 Task: Learn more about a recruiter lite.
Action: Mouse moved to (670, 90)
Screenshot: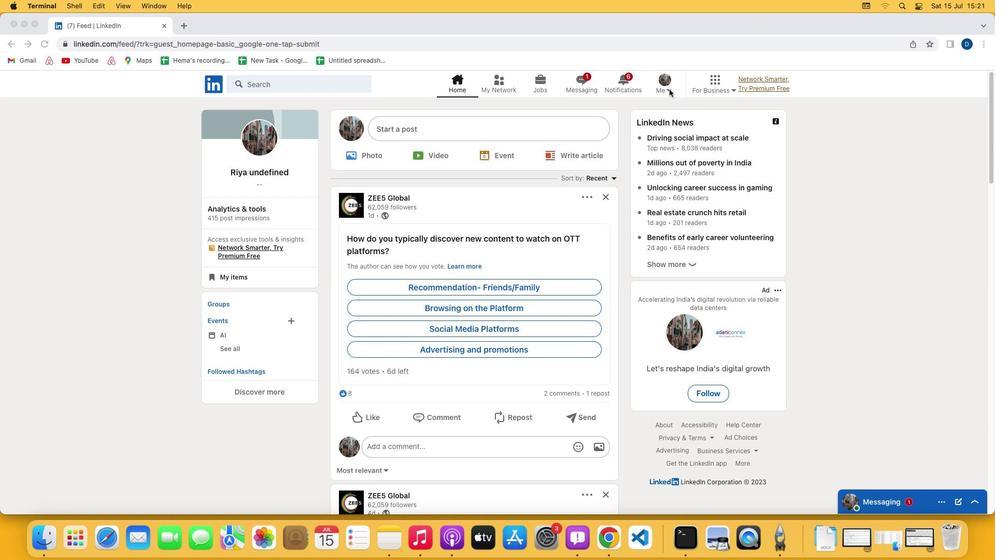 
Action: Mouse pressed left at (670, 90)
Screenshot: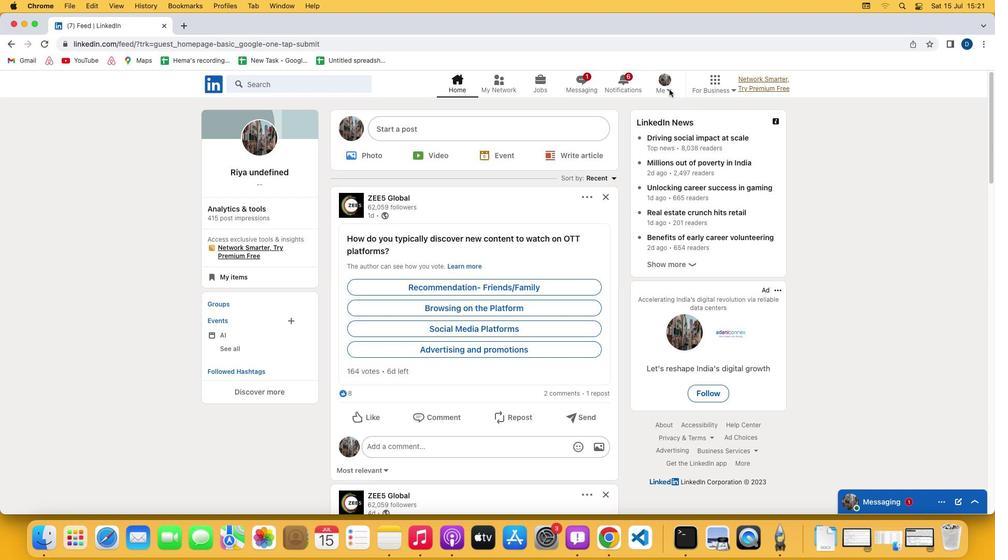 
Action: Mouse pressed left at (670, 90)
Screenshot: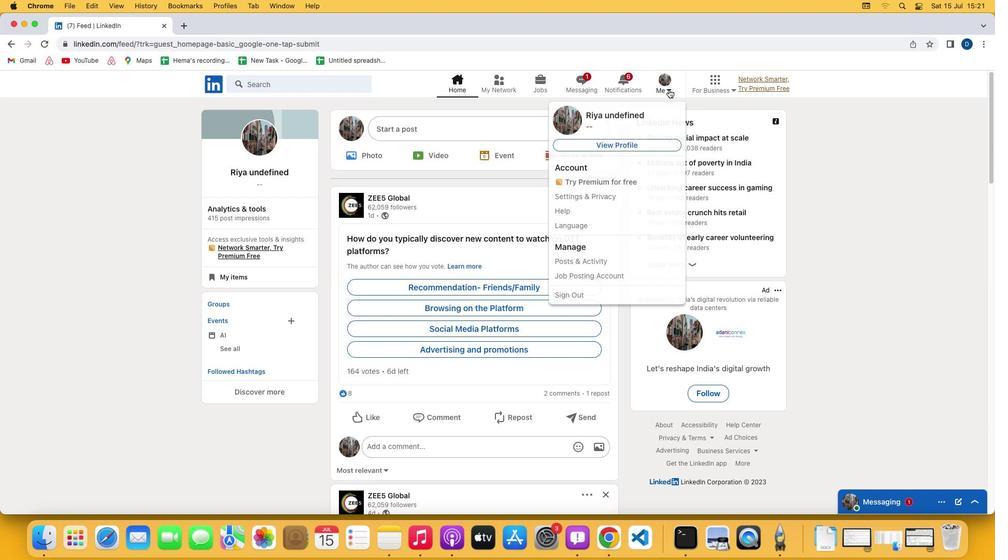 
Action: Mouse moved to (571, 198)
Screenshot: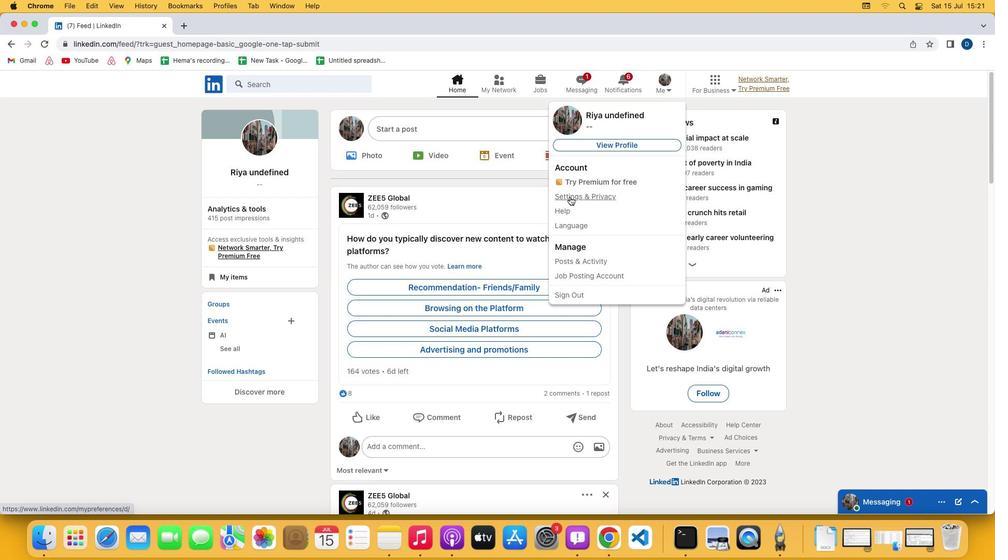 
Action: Mouse pressed left at (571, 198)
Screenshot: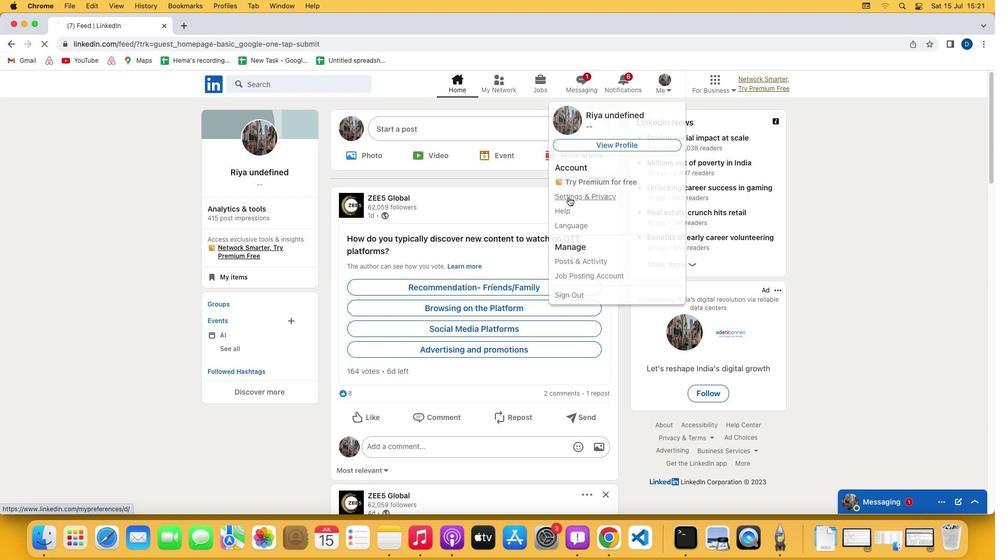 
Action: Mouse moved to (498, 338)
Screenshot: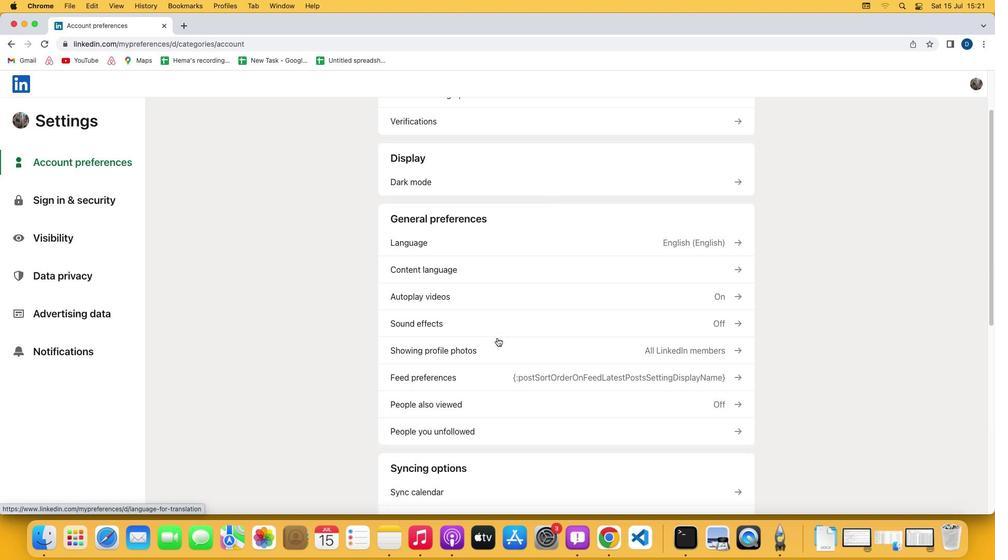 
Action: Mouse scrolled (498, 338) with delta (1, 0)
Screenshot: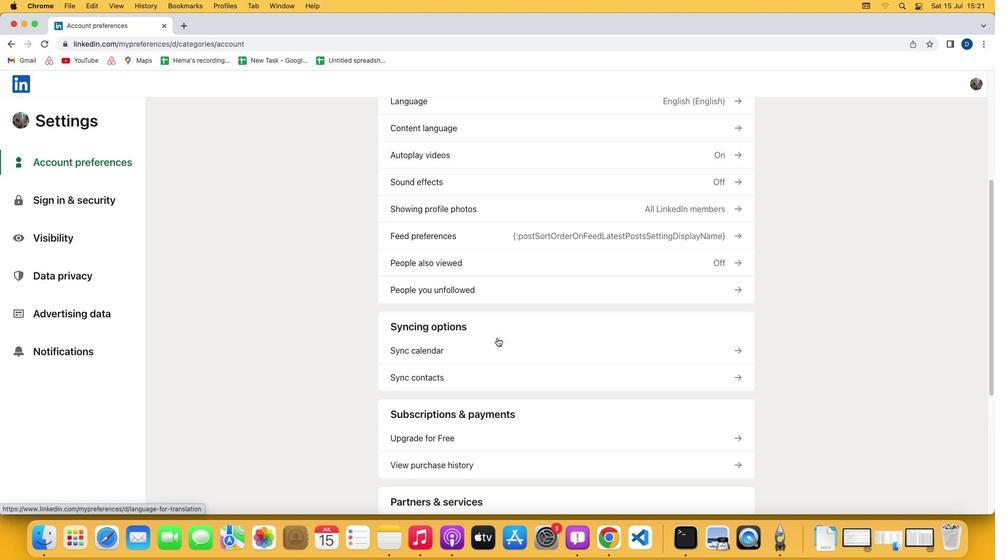 
Action: Mouse scrolled (498, 338) with delta (1, 0)
Screenshot: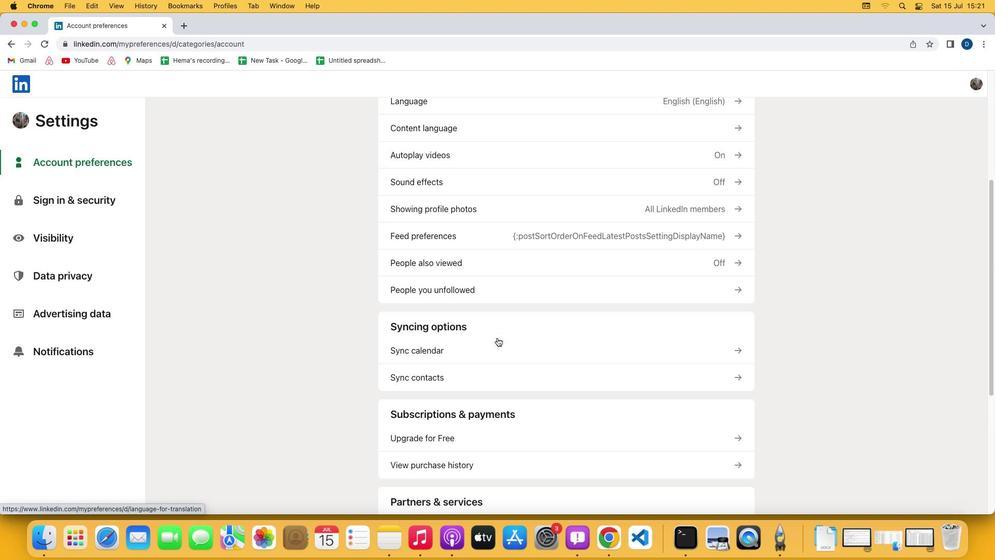 
Action: Mouse scrolled (498, 338) with delta (1, 0)
Screenshot: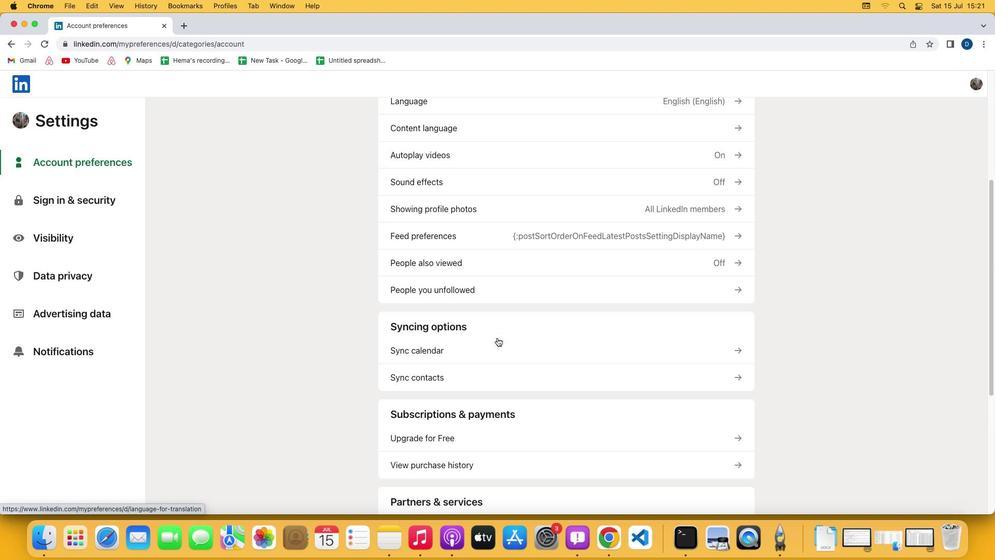 
Action: Mouse scrolled (498, 338) with delta (1, -1)
Screenshot: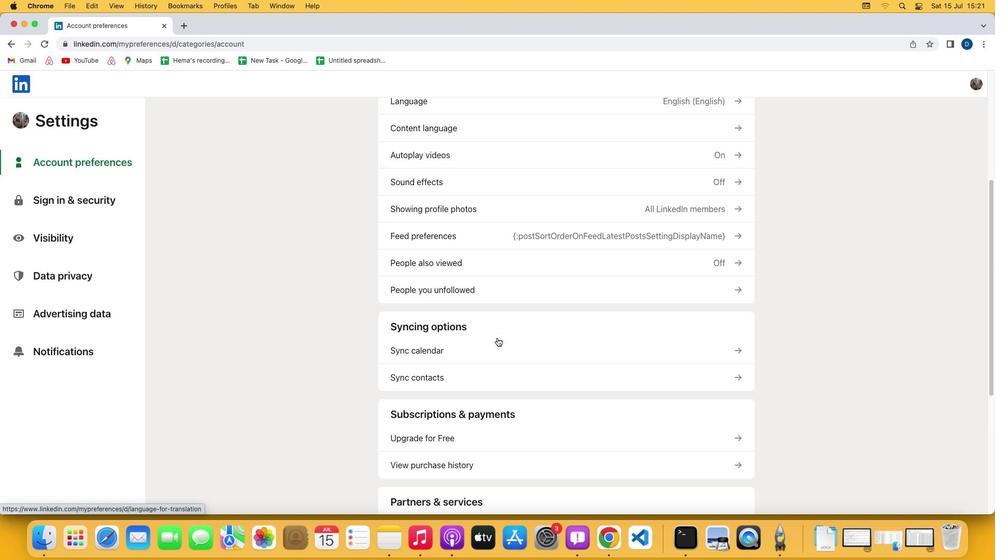 
Action: Mouse scrolled (498, 338) with delta (1, 0)
Screenshot: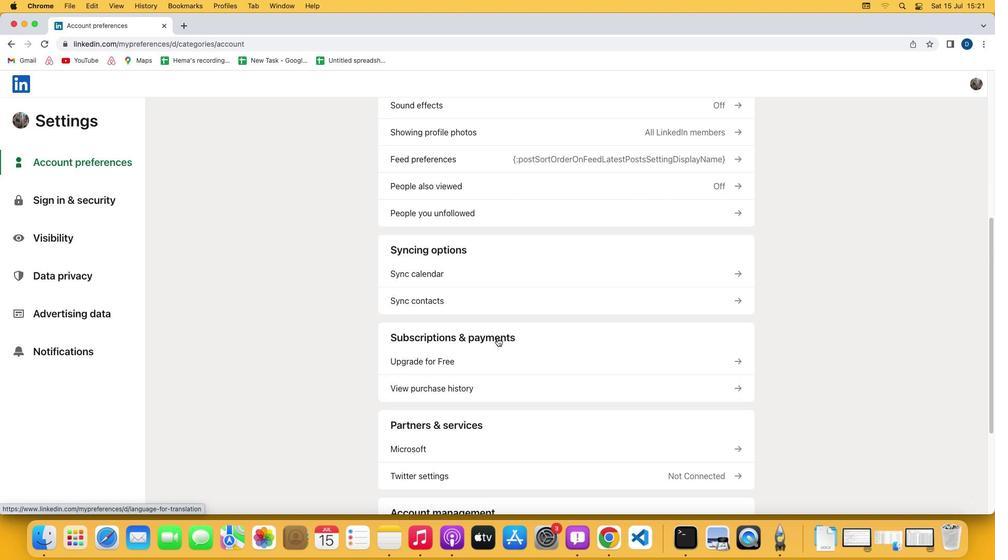 
Action: Mouse scrolled (498, 338) with delta (1, 0)
Screenshot: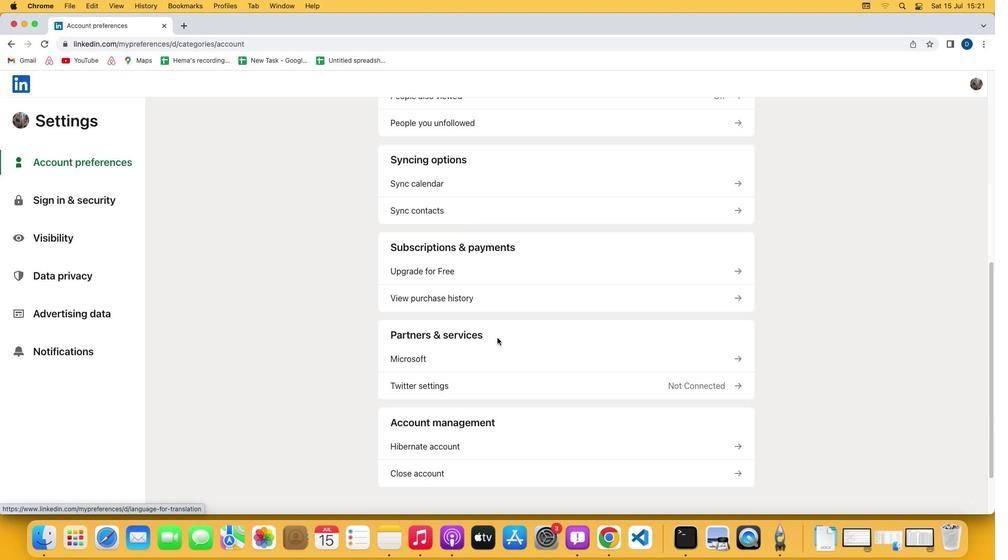 
Action: Mouse scrolled (498, 338) with delta (1, 0)
Screenshot: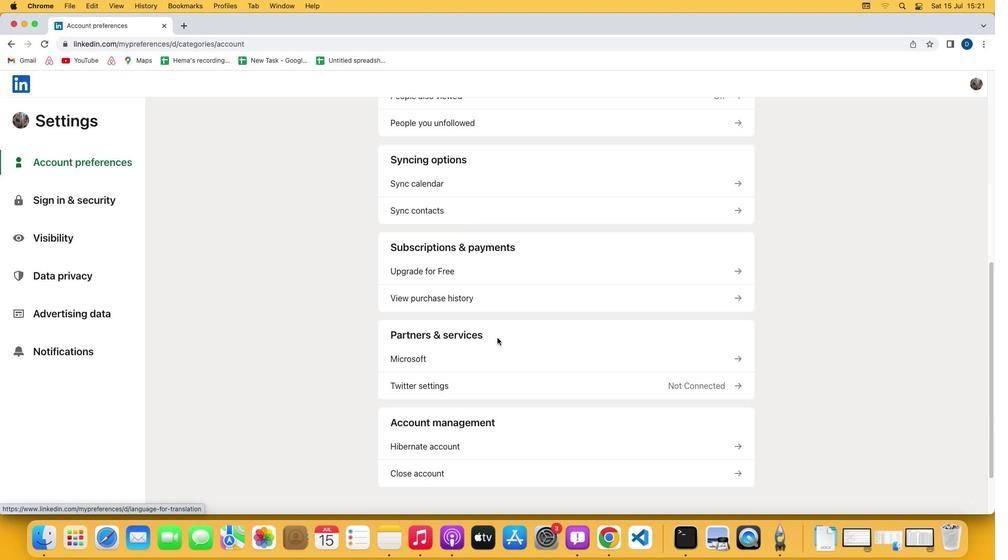 
Action: Mouse scrolled (498, 338) with delta (1, 0)
Screenshot: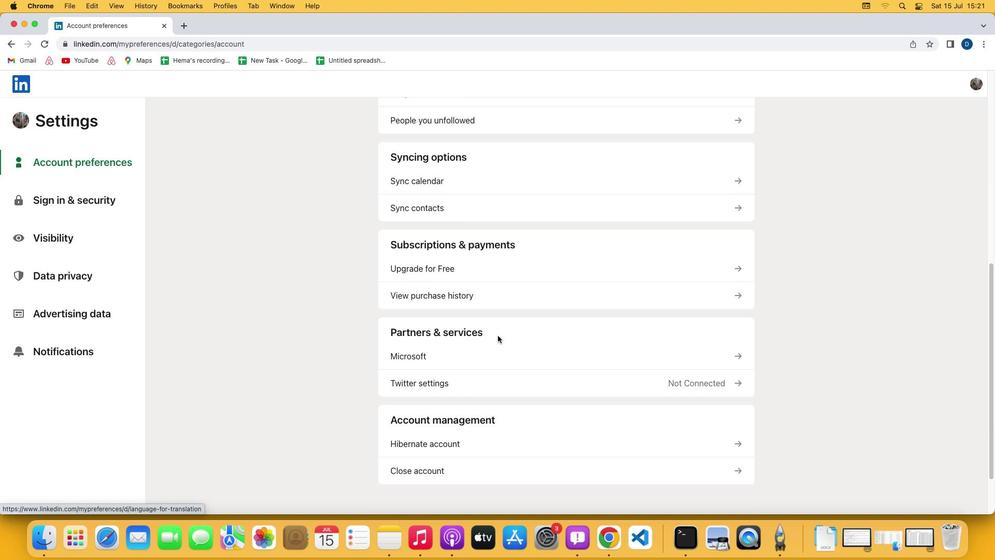 
Action: Mouse moved to (449, 275)
Screenshot: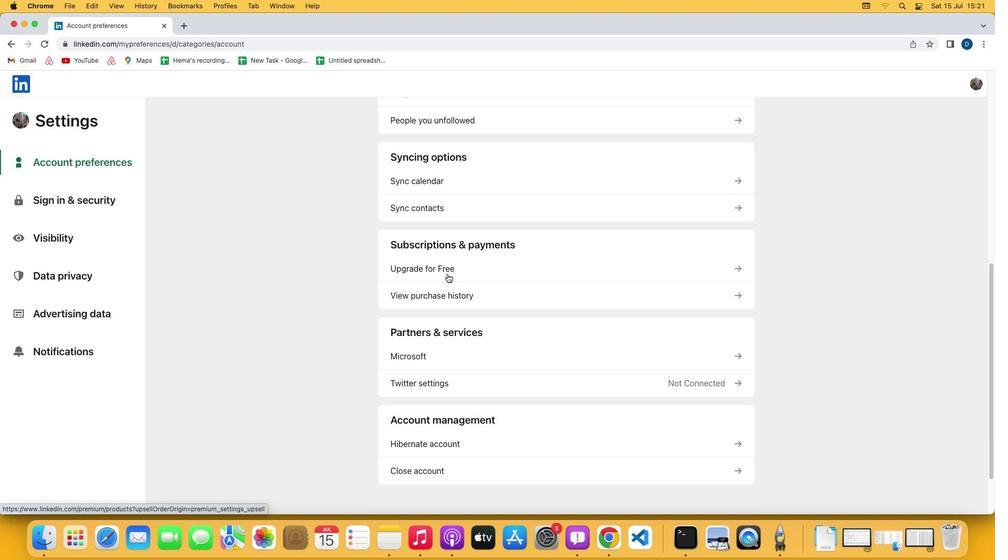 
Action: Mouse pressed left at (449, 275)
Screenshot: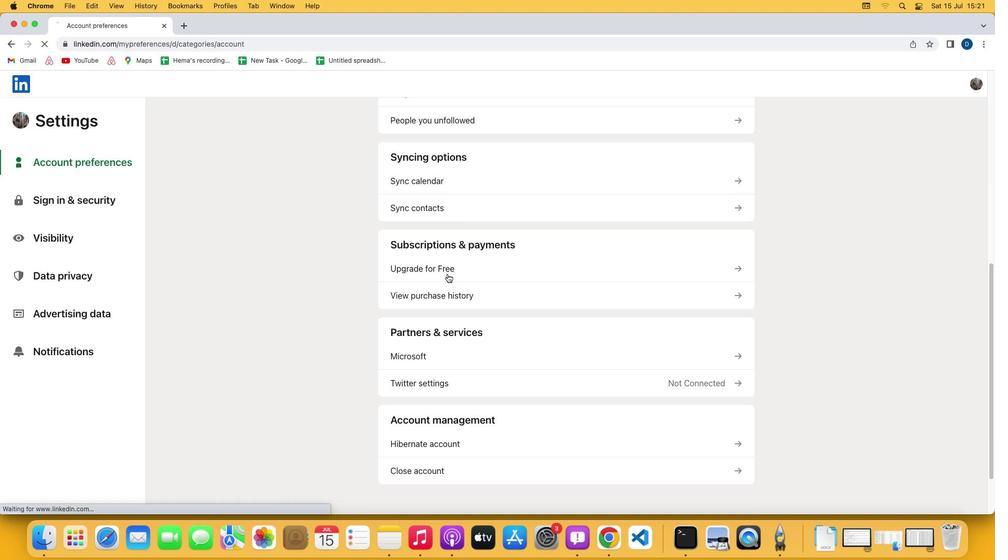 
Action: Mouse moved to (405, 281)
Screenshot: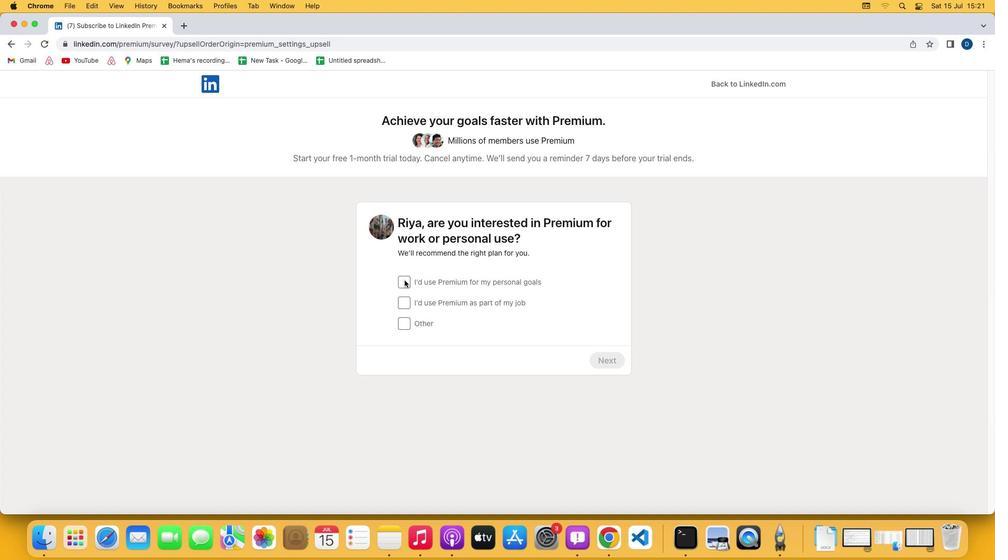 
Action: Mouse pressed left at (405, 281)
Screenshot: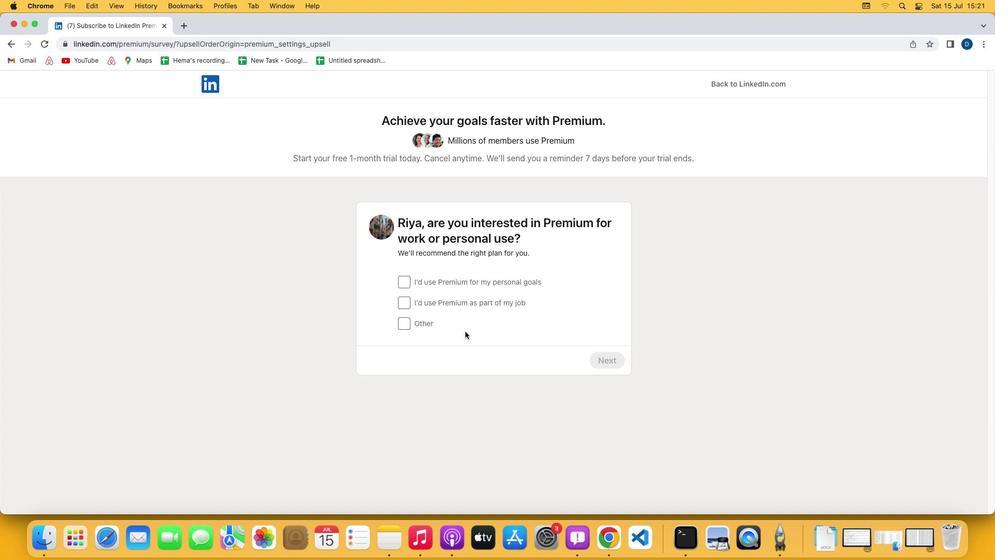 
Action: Mouse moved to (610, 363)
Screenshot: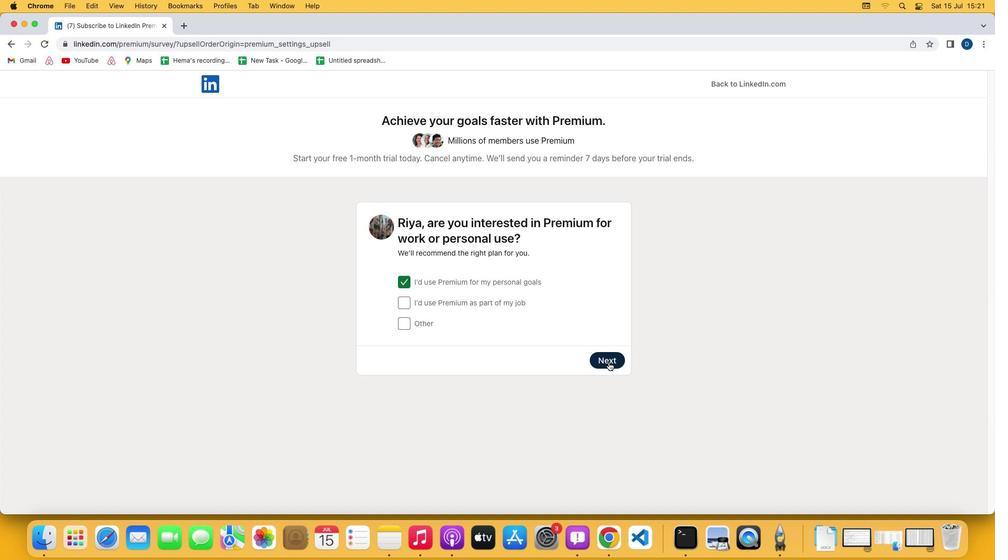 
Action: Mouse pressed left at (610, 363)
Screenshot: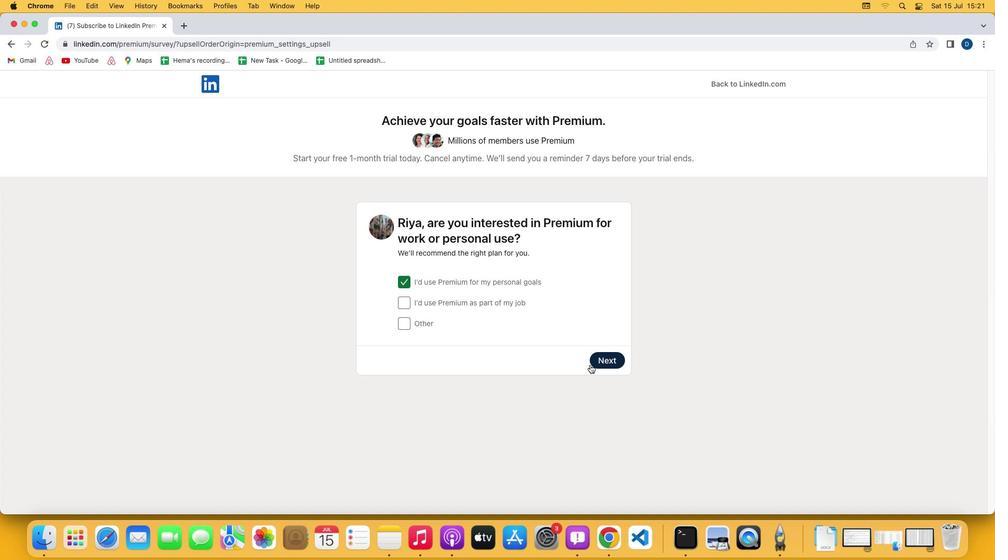 
Action: Mouse moved to (606, 422)
Screenshot: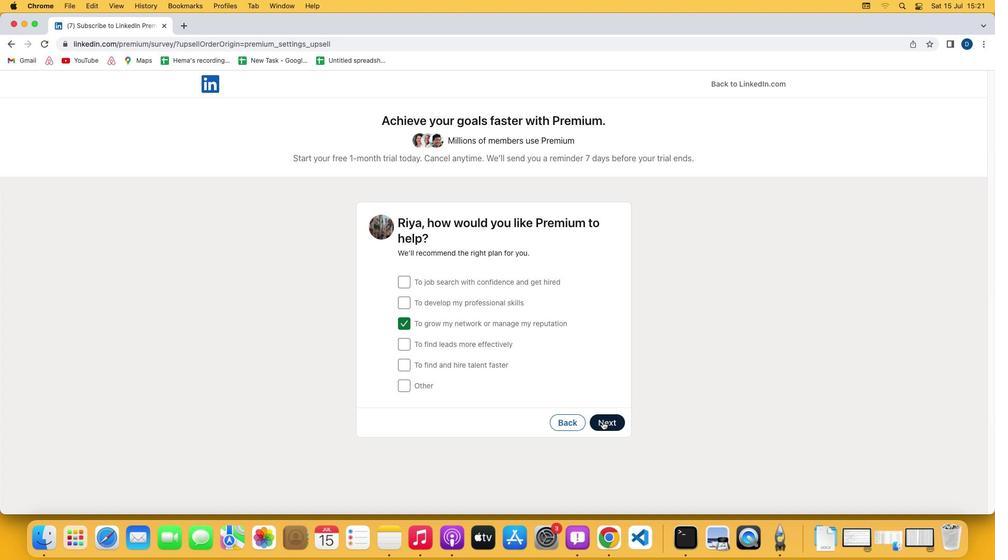 
Action: Mouse pressed left at (606, 422)
Screenshot: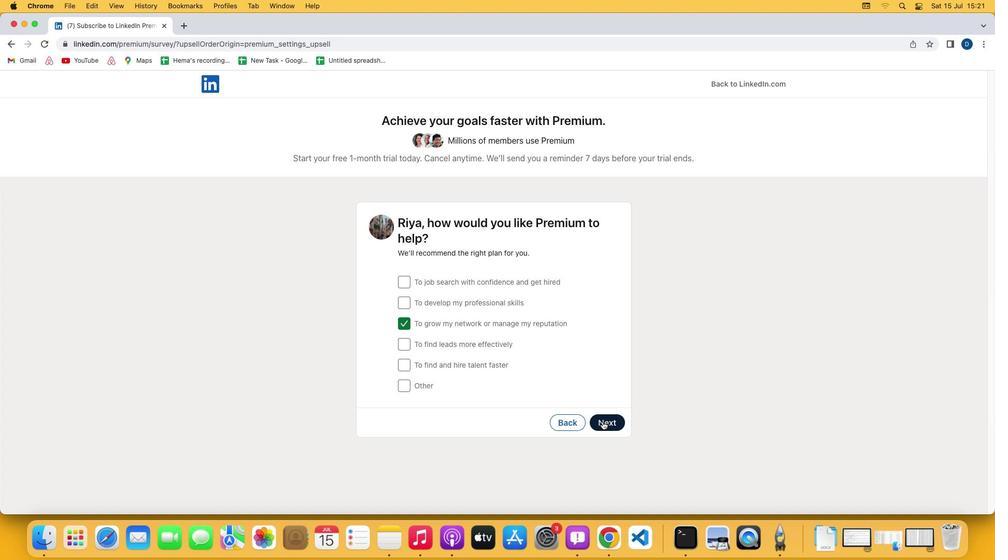
Action: Mouse moved to (403, 320)
Screenshot: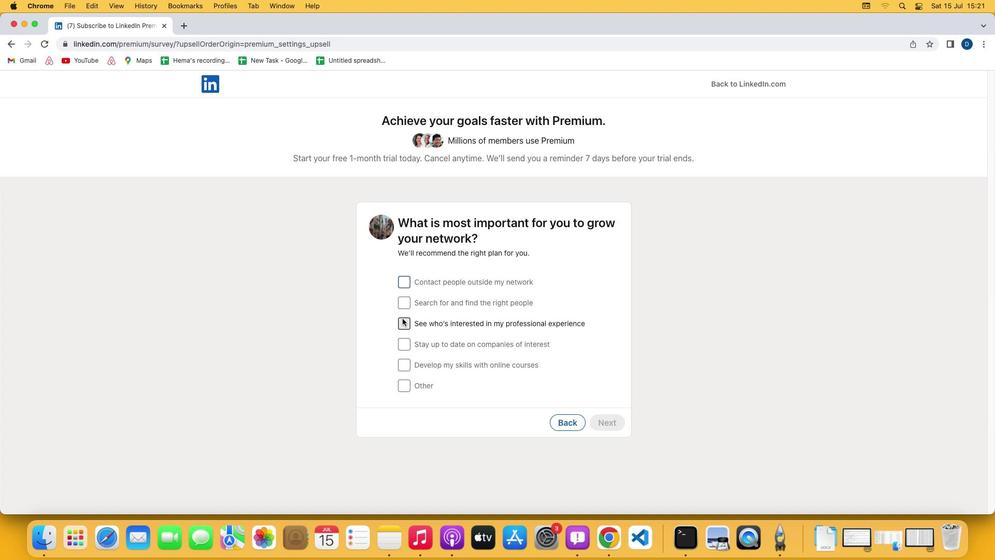 
Action: Mouse pressed left at (403, 320)
Screenshot: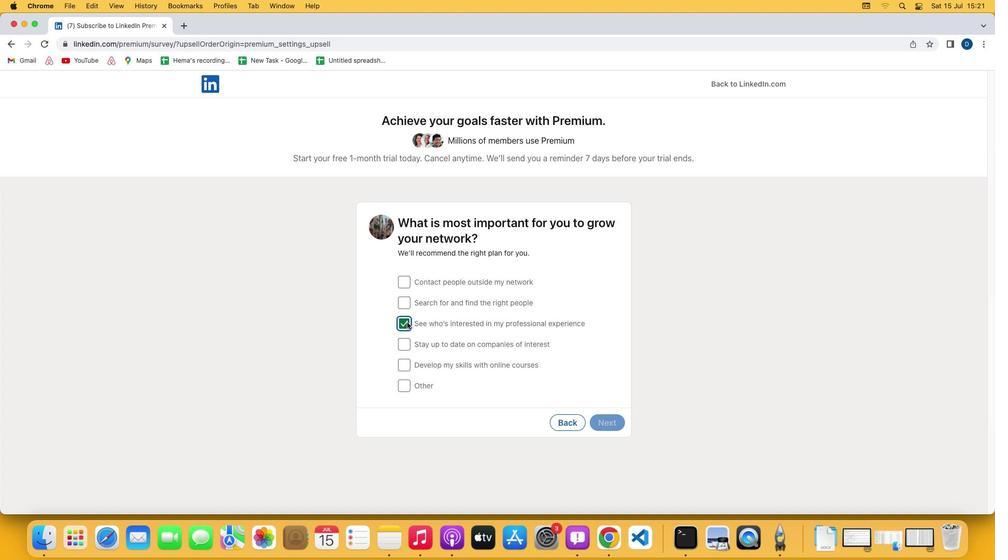 
Action: Mouse moved to (600, 423)
Screenshot: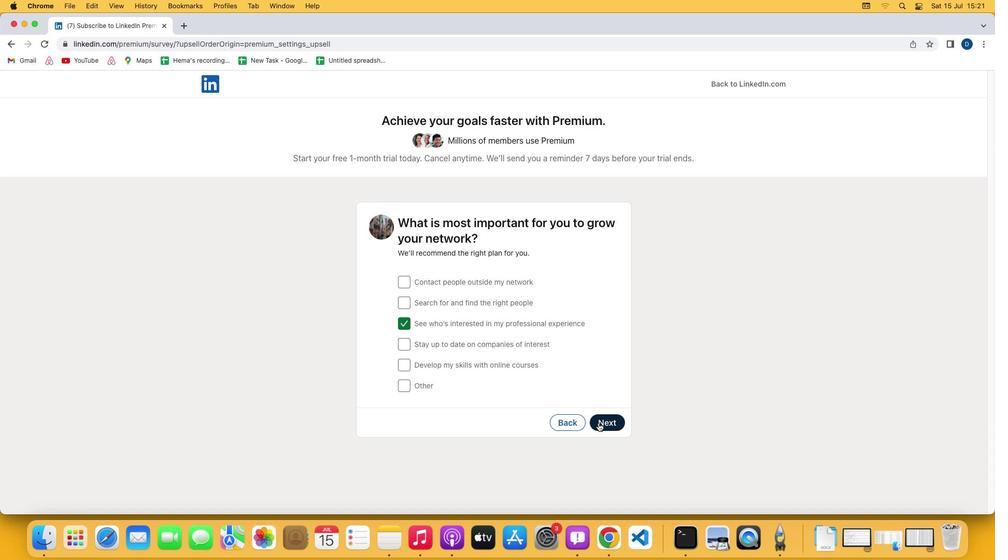 
Action: Mouse pressed left at (600, 423)
Screenshot: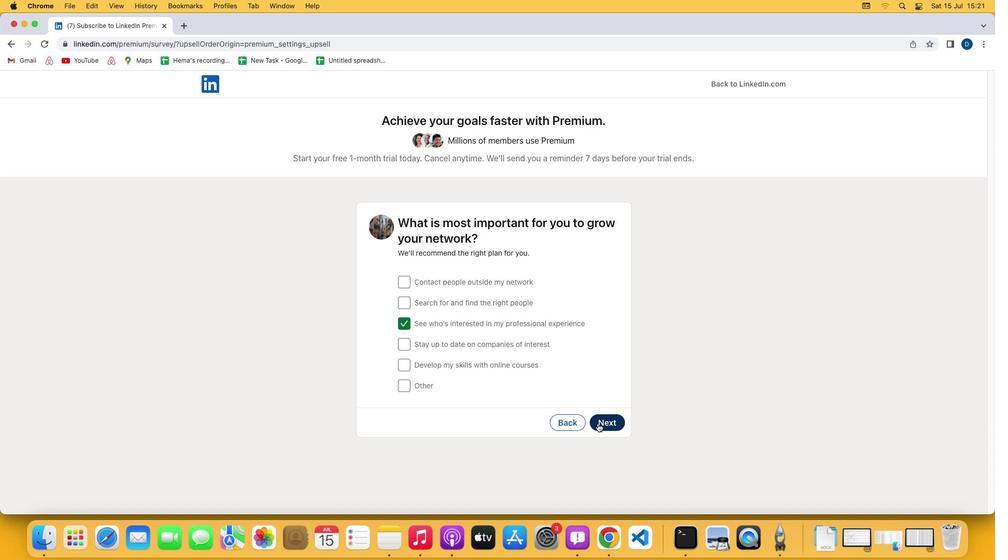 
Action: Mouse moved to (253, 503)
Screenshot: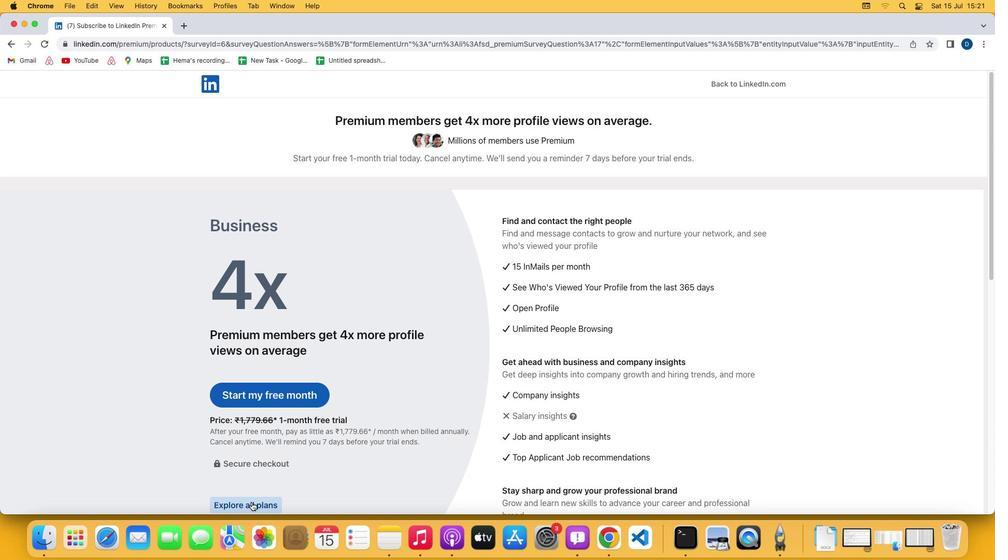 
Action: Mouse pressed left at (253, 503)
Screenshot: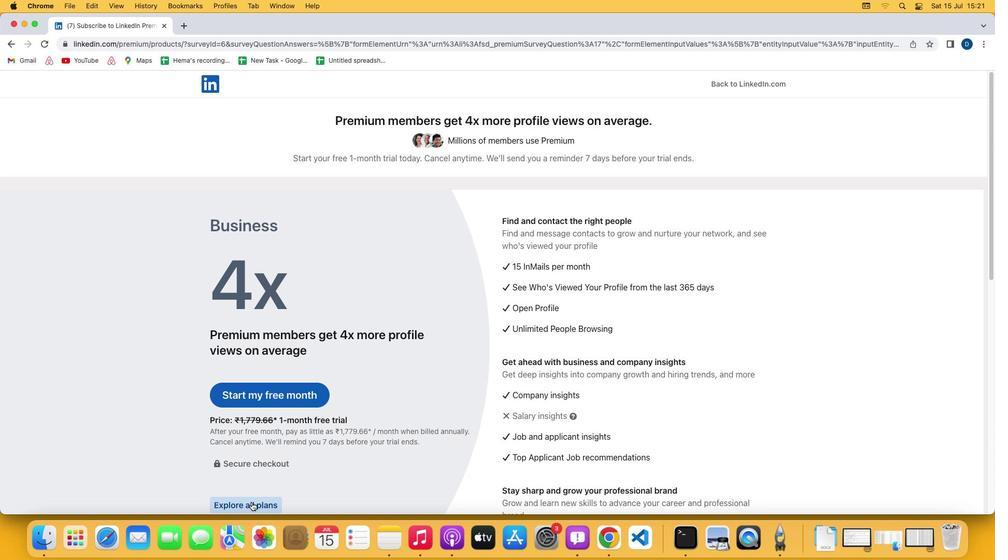 
Action: Mouse moved to (725, 426)
Screenshot: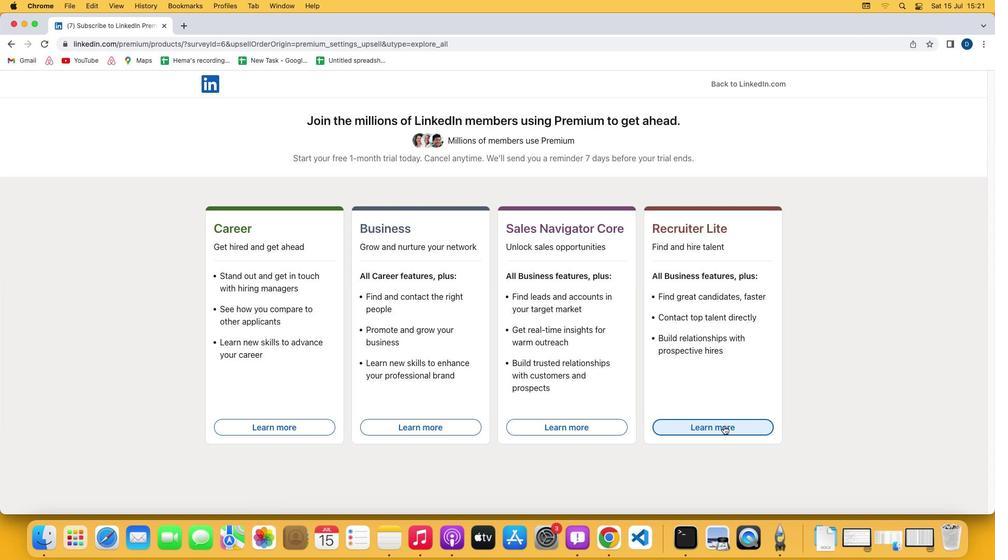 
Action: Mouse pressed left at (725, 426)
Screenshot: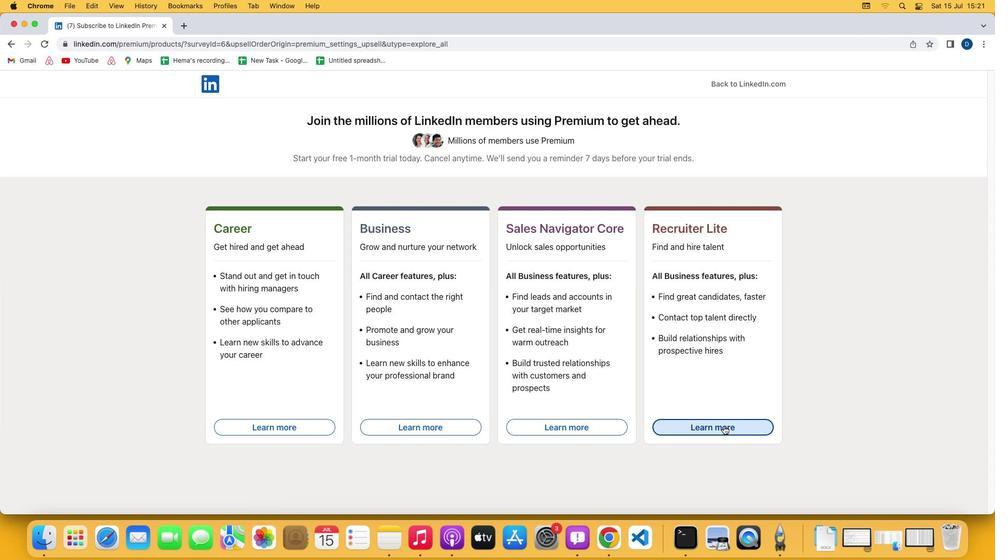 
